 Task: Create a rule from the Routing list, Task moved to a section -> Set Priority in the project AgileHaven , set the section as To-Do and set the priority of the task as  High
Action: Mouse moved to (1045, 169)
Screenshot: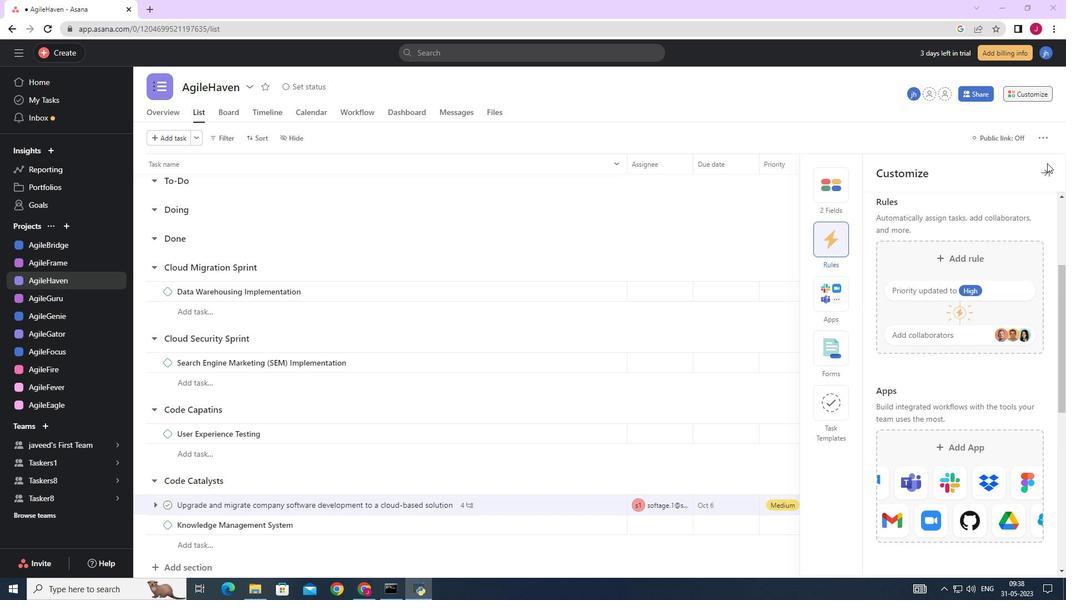 
Action: Mouse pressed left at (1045, 169)
Screenshot: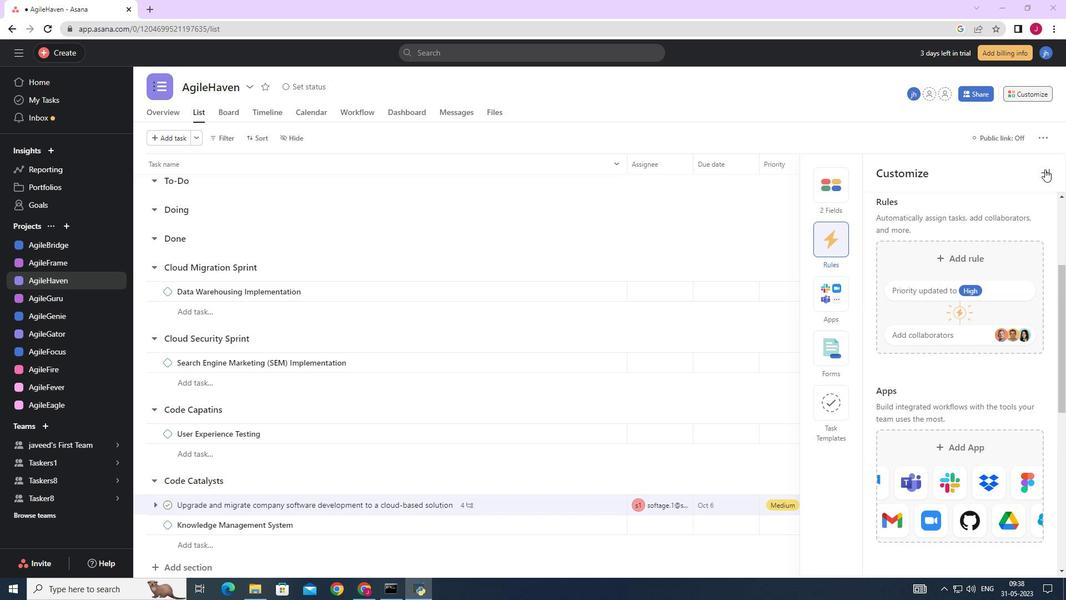 
Action: Mouse moved to (1036, 94)
Screenshot: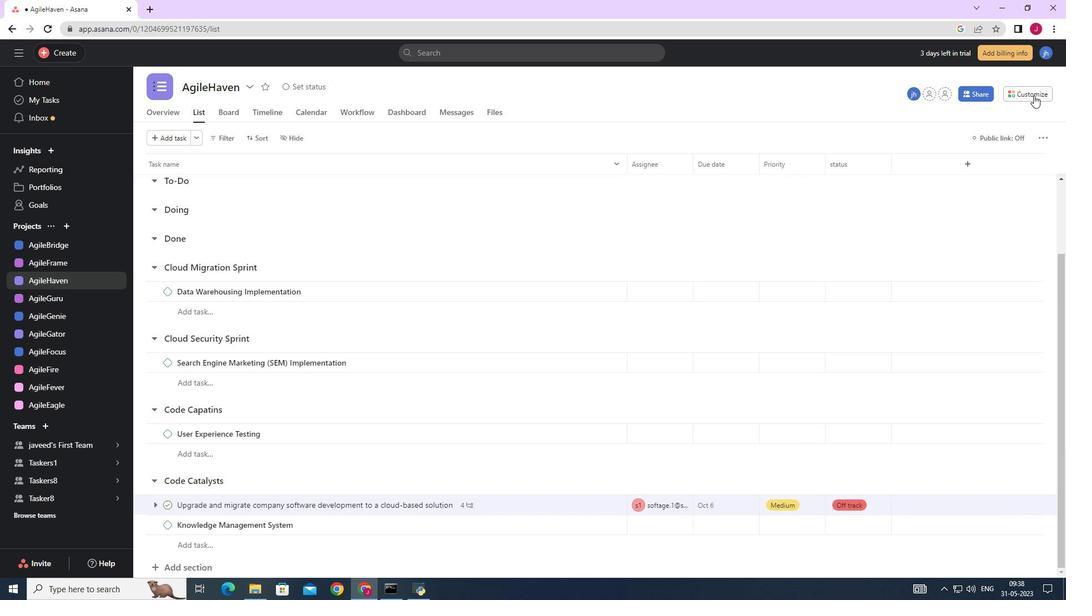 
Action: Mouse pressed left at (1036, 94)
Screenshot: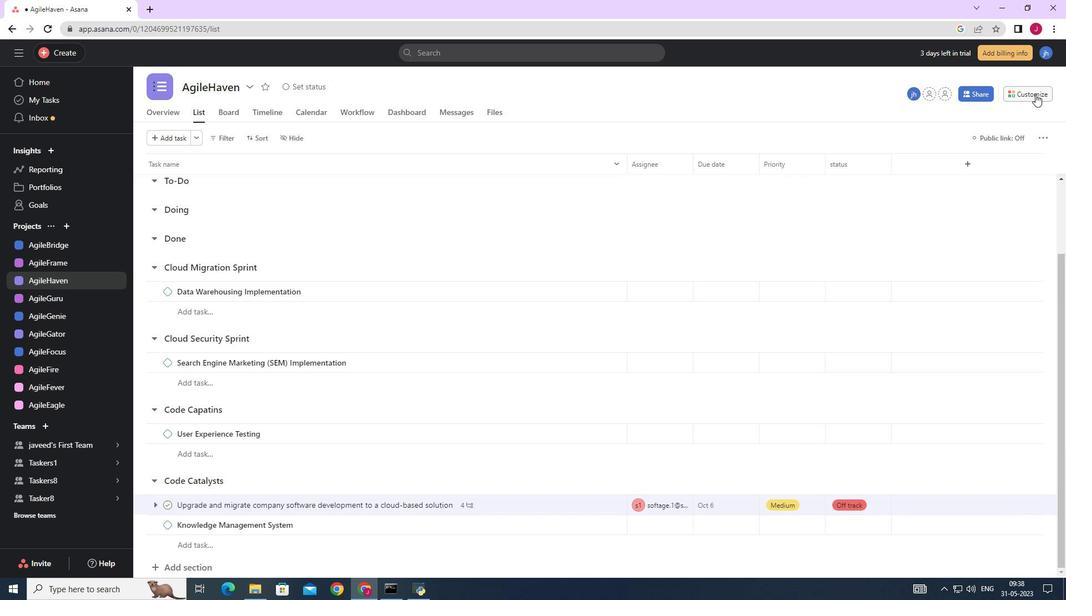 
Action: Mouse moved to (830, 241)
Screenshot: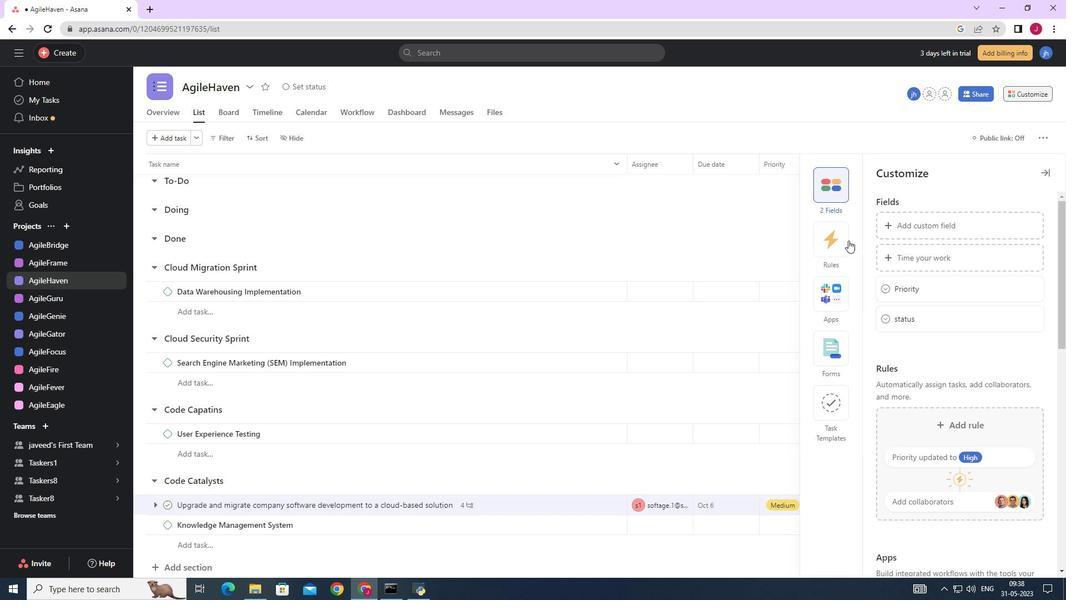 
Action: Mouse pressed left at (830, 241)
Screenshot: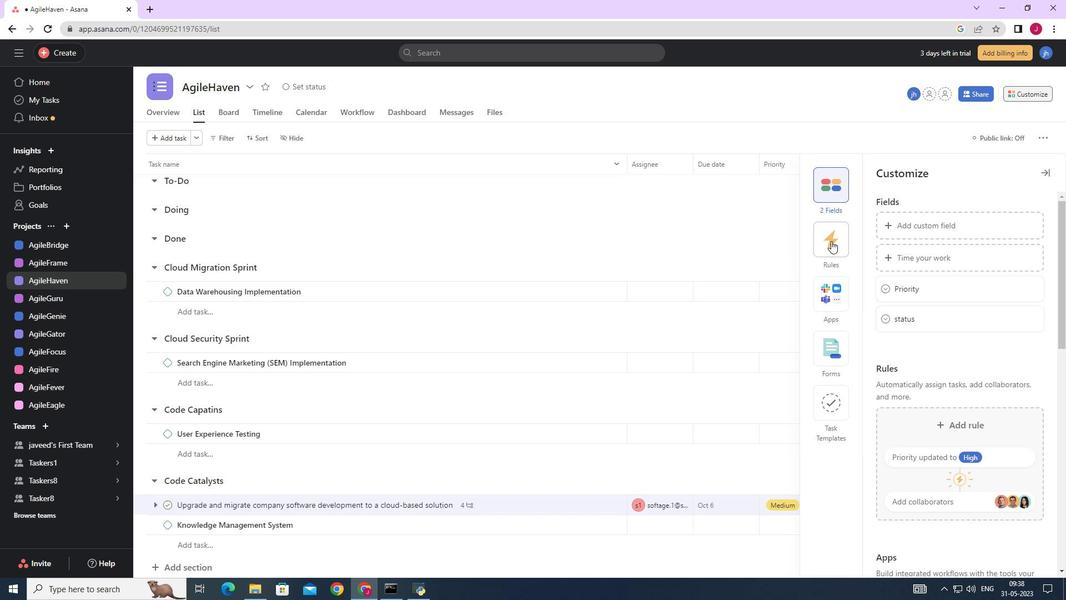 
Action: Mouse moved to (945, 257)
Screenshot: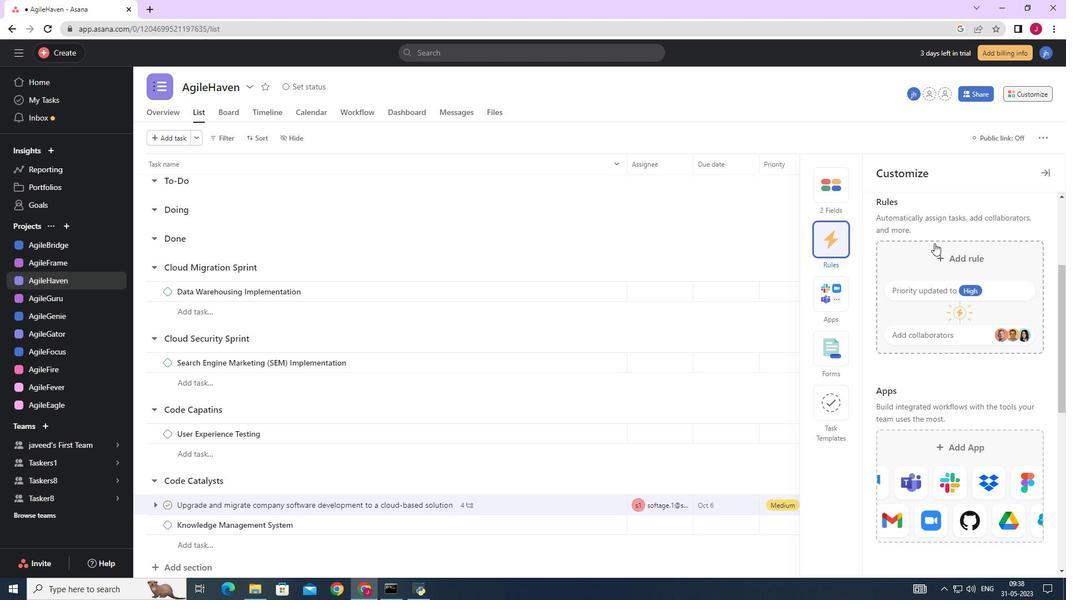 
Action: Mouse pressed left at (945, 257)
Screenshot: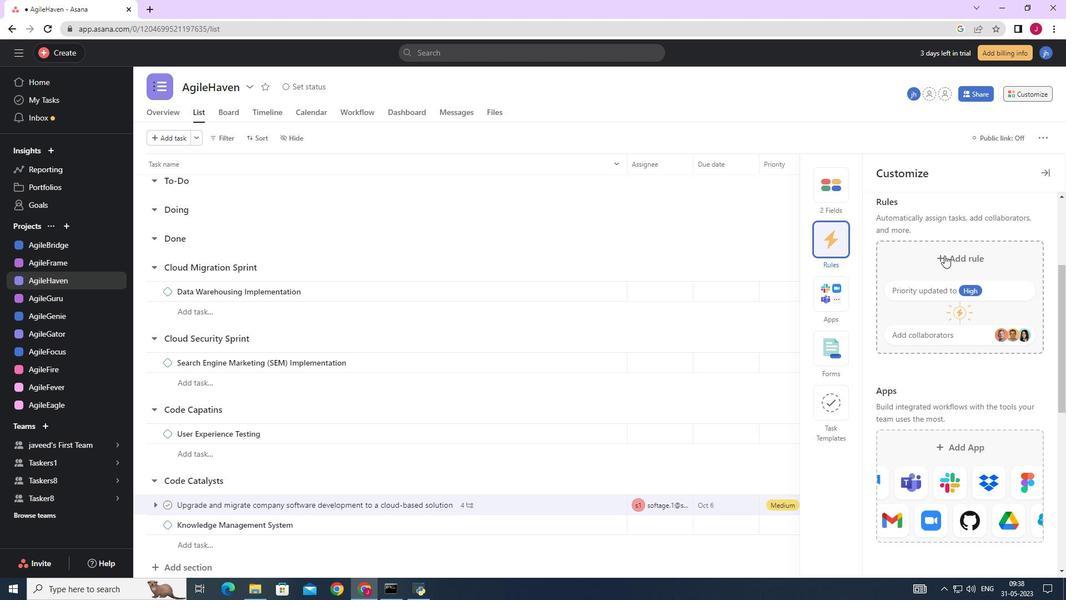 
Action: Mouse moved to (231, 144)
Screenshot: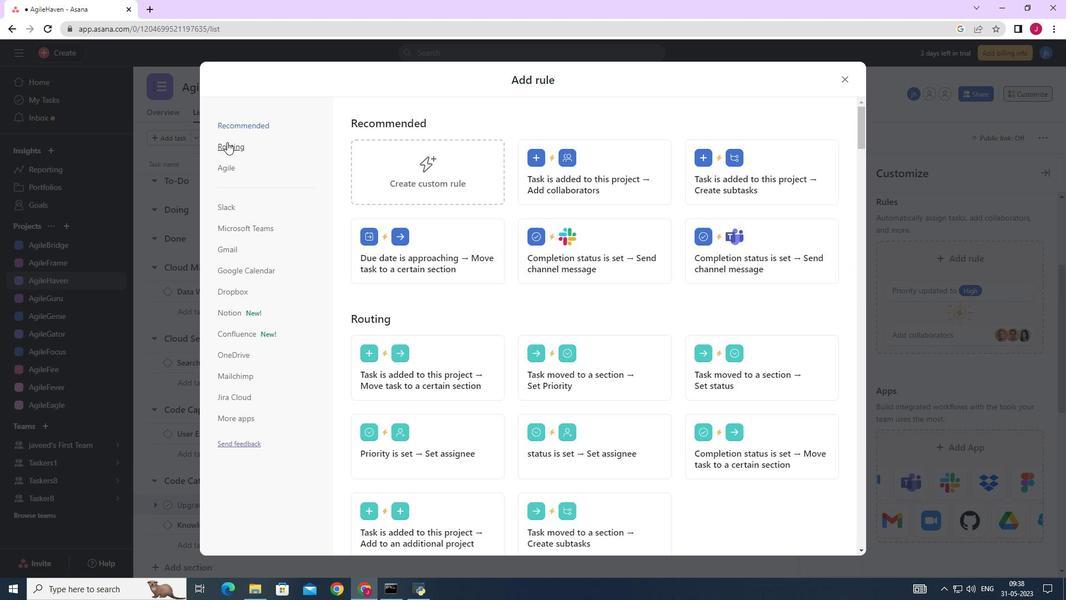 
Action: Mouse pressed left at (231, 144)
Screenshot: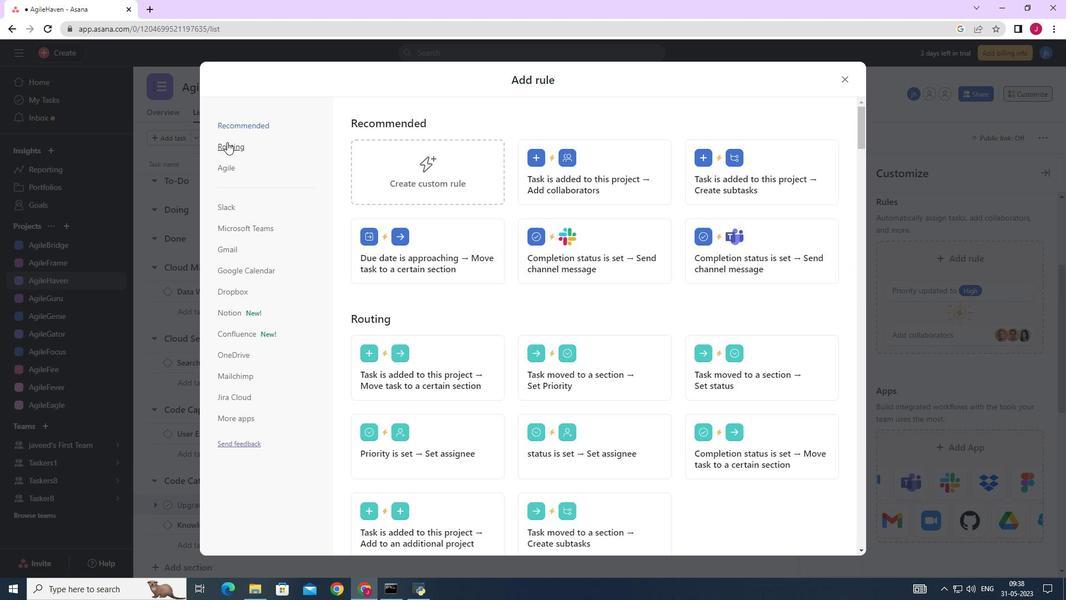 
Action: Mouse moved to (587, 176)
Screenshot: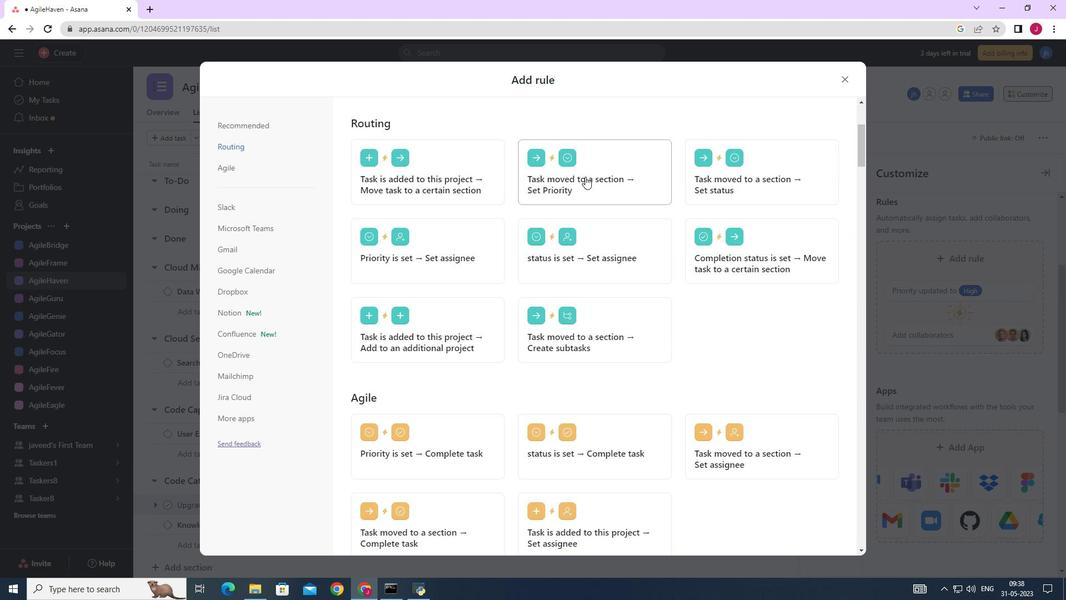 
Action: Mouse pressed left at (587, 176)
Screenshot: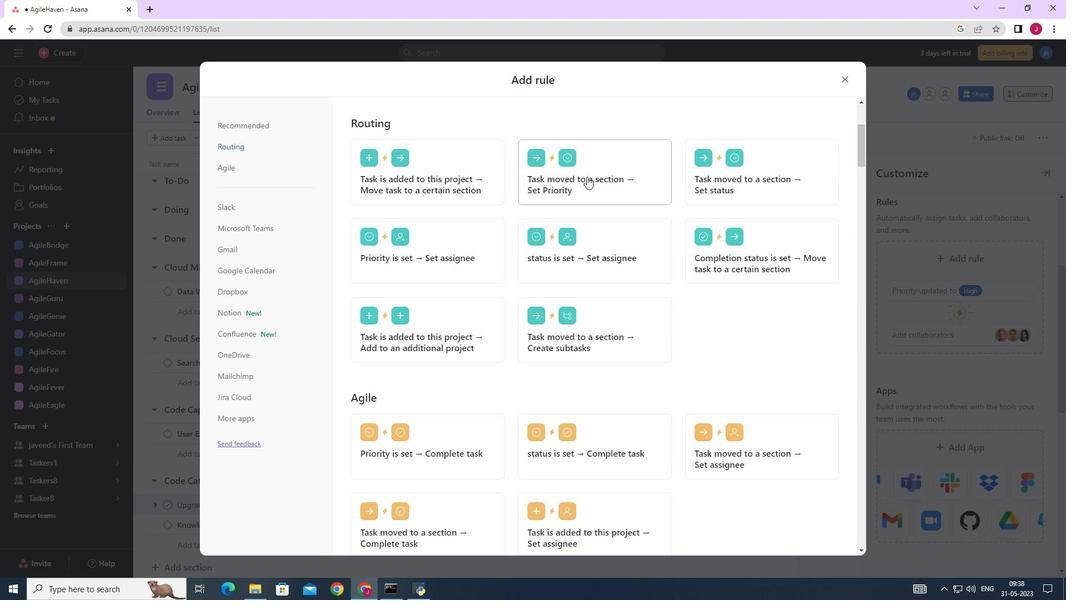 
Action: Mouse moved to (423, 301)
Screenshot: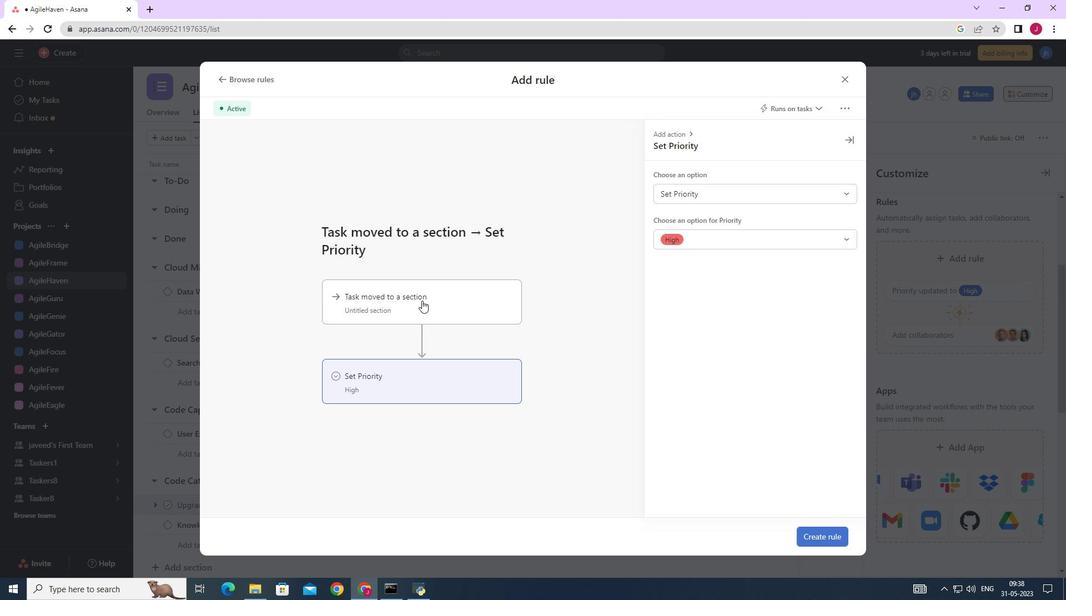 
Action: Mouse pressed left at (423, 301)
Screenshot: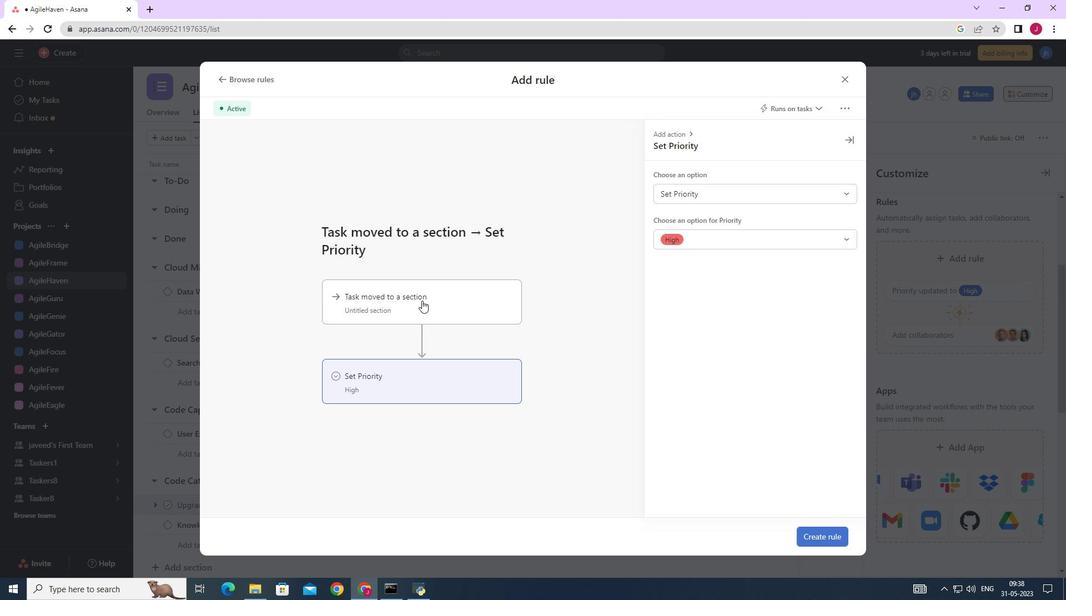 
Action: Mouse moved to (721, 188)
Screenshot: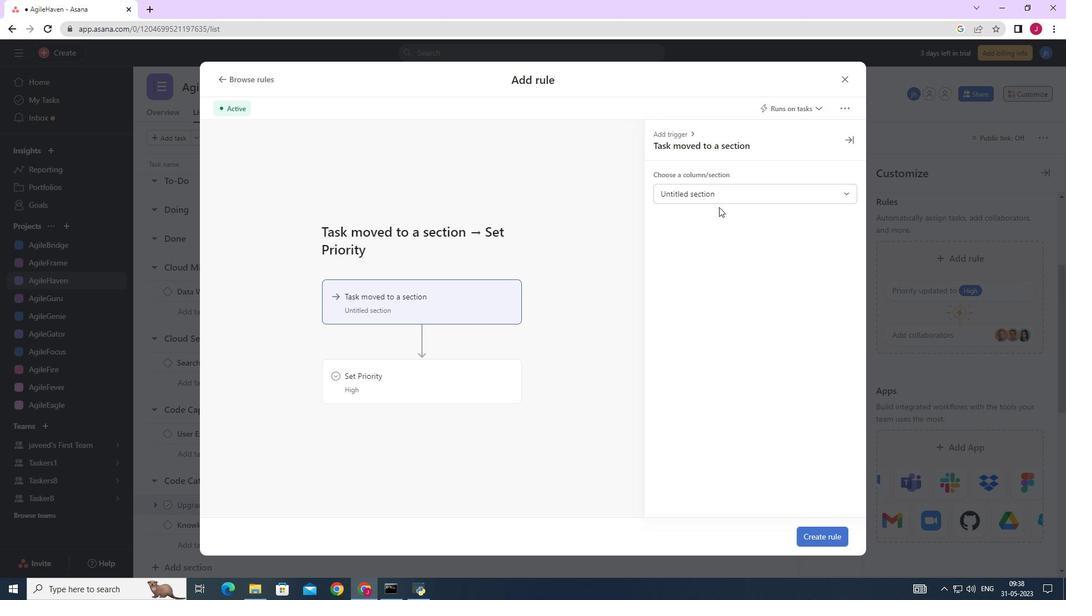 
Action: Mouse pressed left at (721, 188)
Screenshot: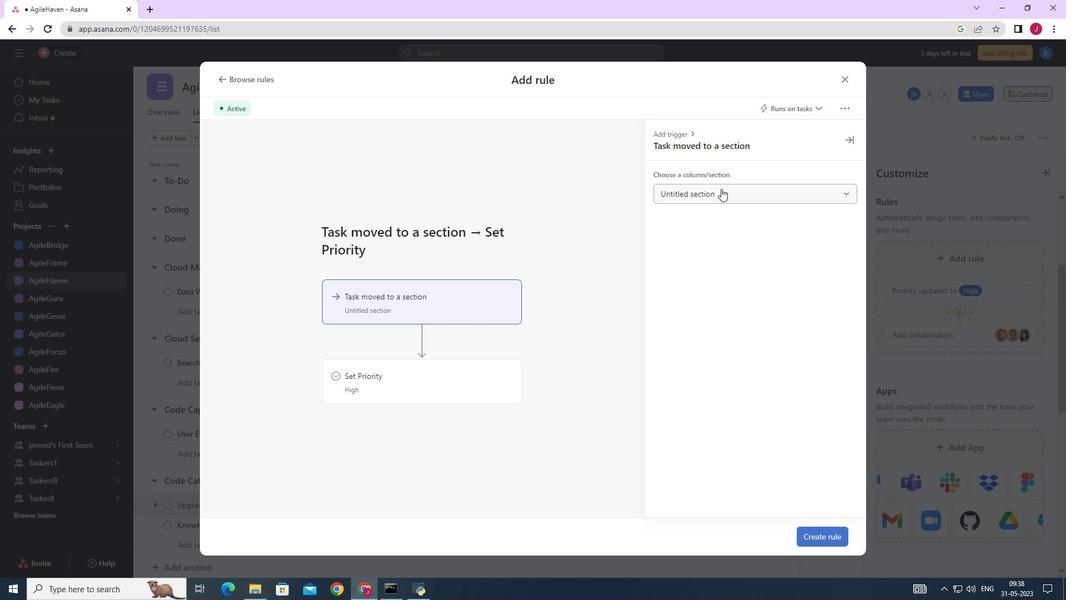 
Action: Mouse moved to (699, 241)
Screenshot: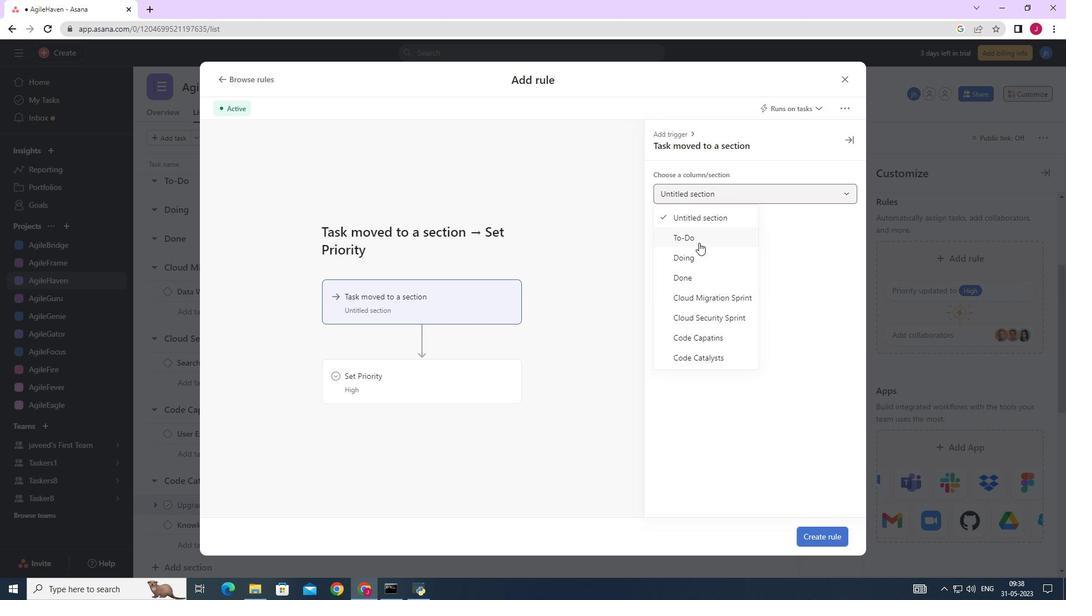 
Action: Mouse pressed left at (699, 241)
Screenshot: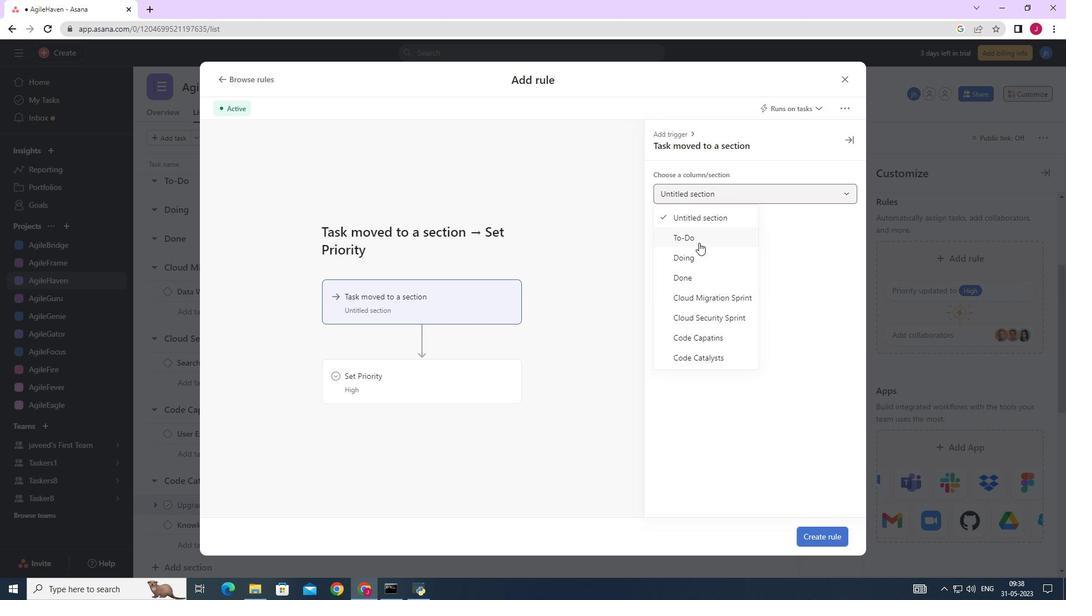 
Action: Mouse moved to (421, 387)
Screenshot: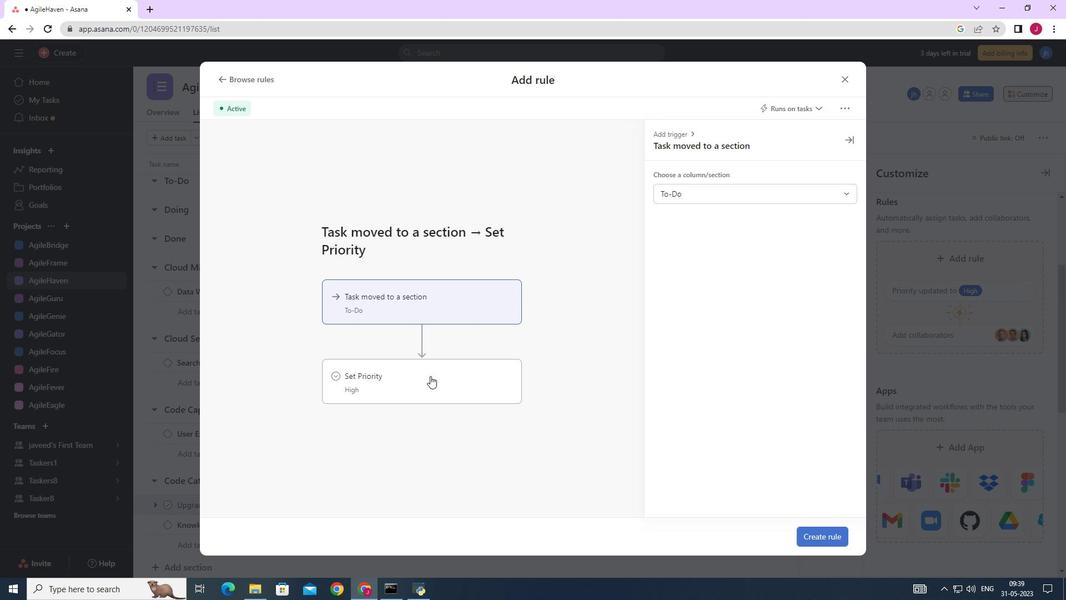 
Action: Mouse pressed left at (421, 387)
Screenshot: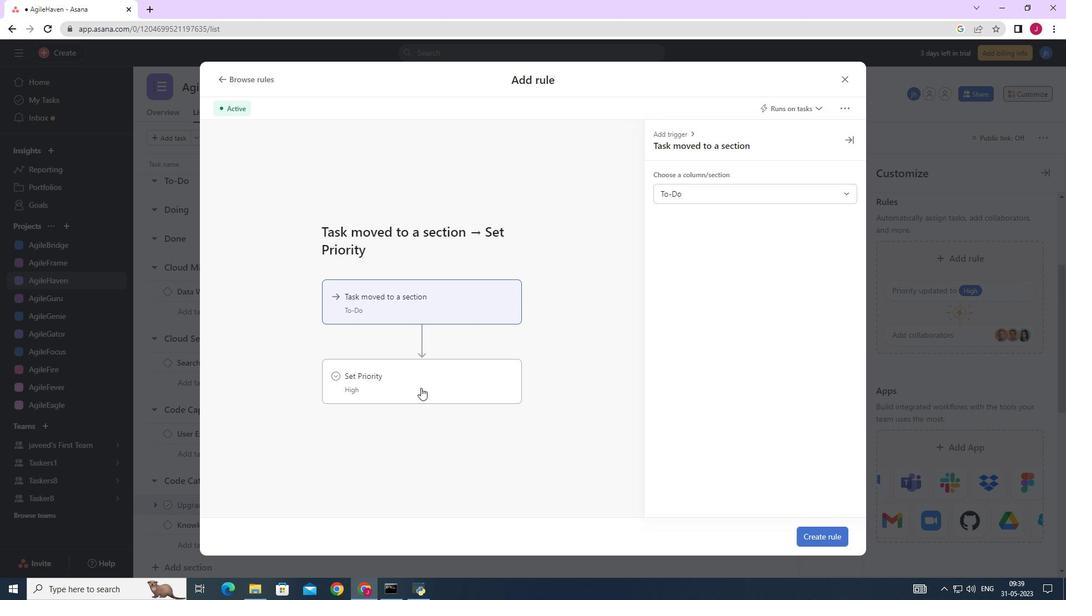 
Action: Mouse moved to (695, 192)
Screenshot: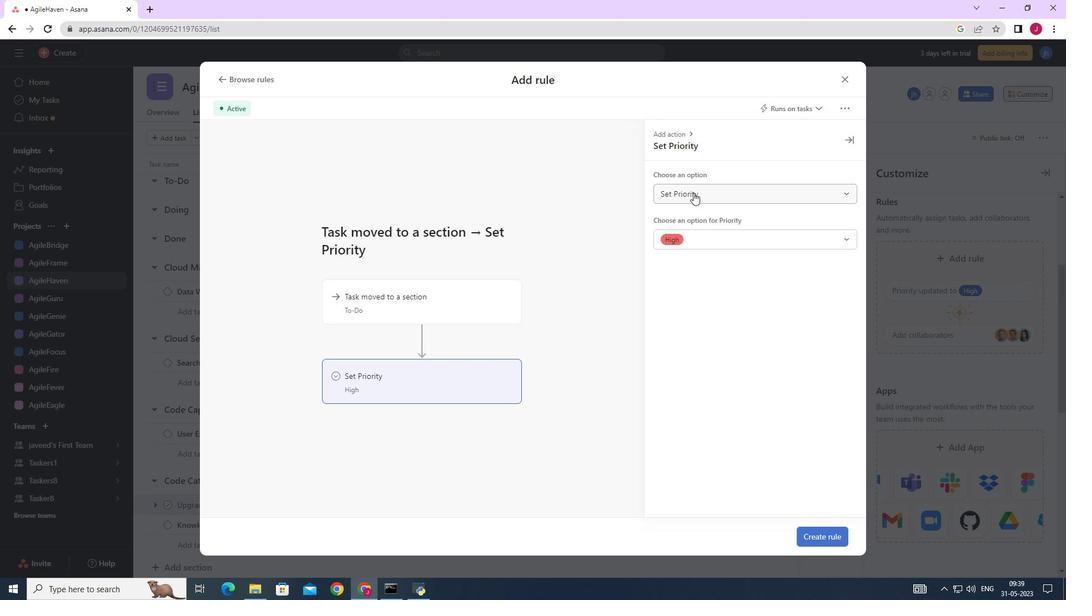 
Action: Mouse pressed left at (695, 192)
Screenshot: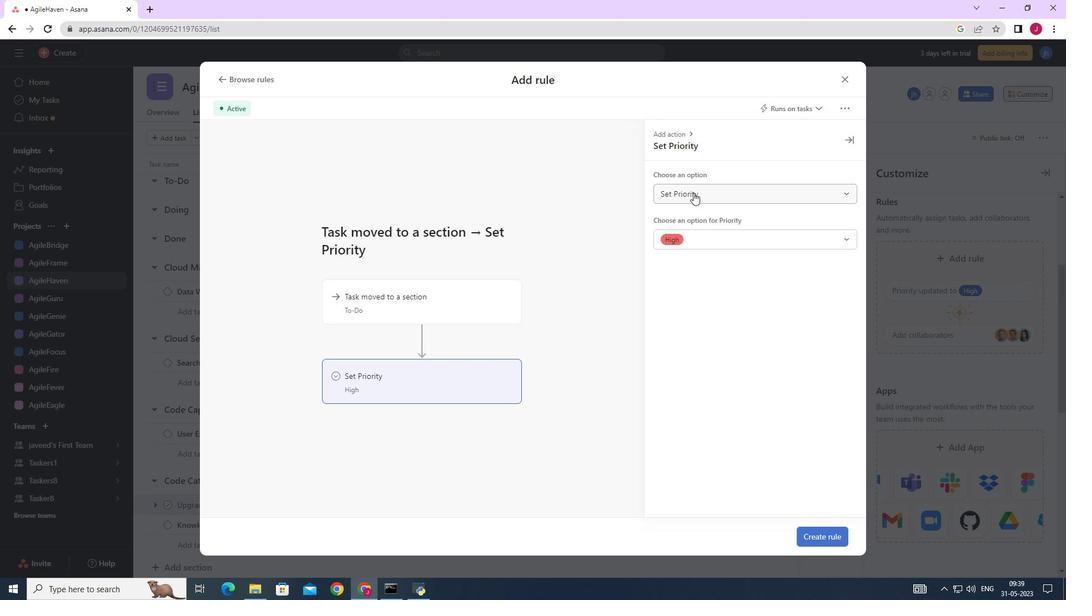 
Action: Mouse moved to (703, 215)
Screenshot: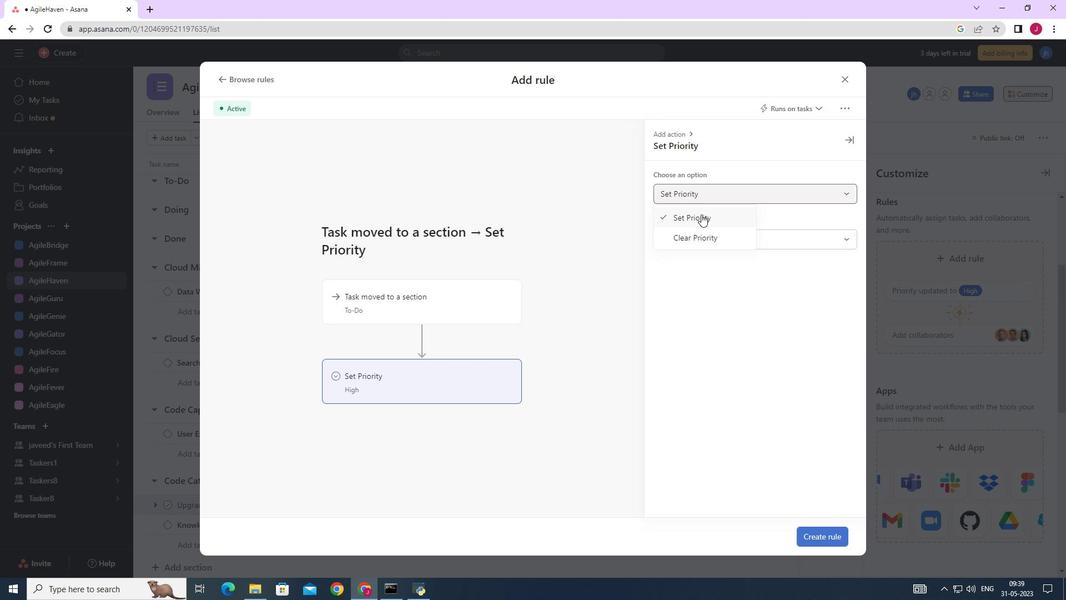 
Action: Mouse pressed left at (703, 215)
Screenshot: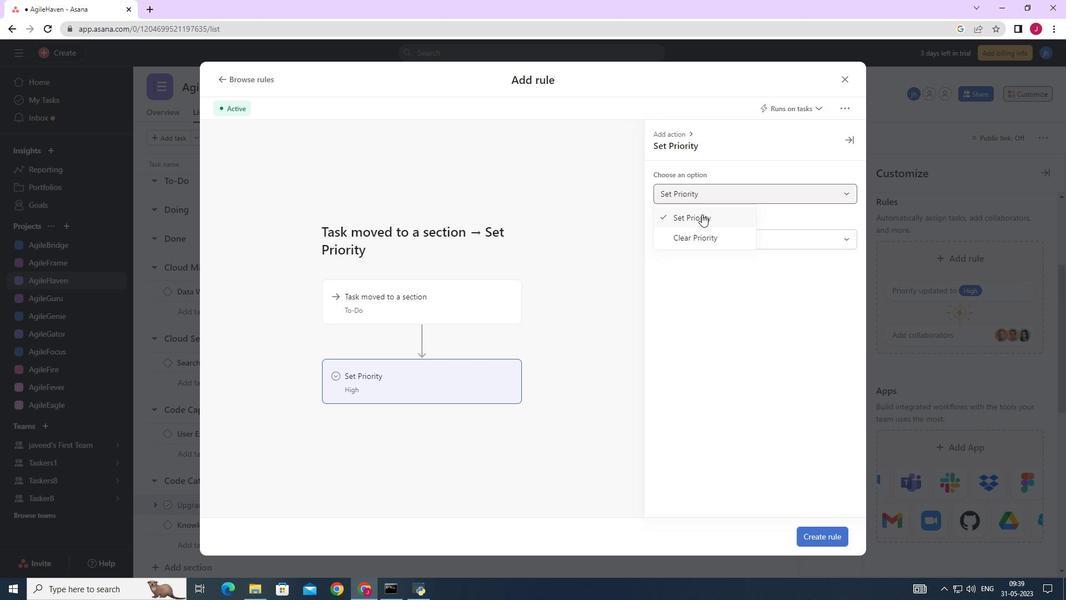 
Action: Mouse moved to (671, 240)
Screenshot: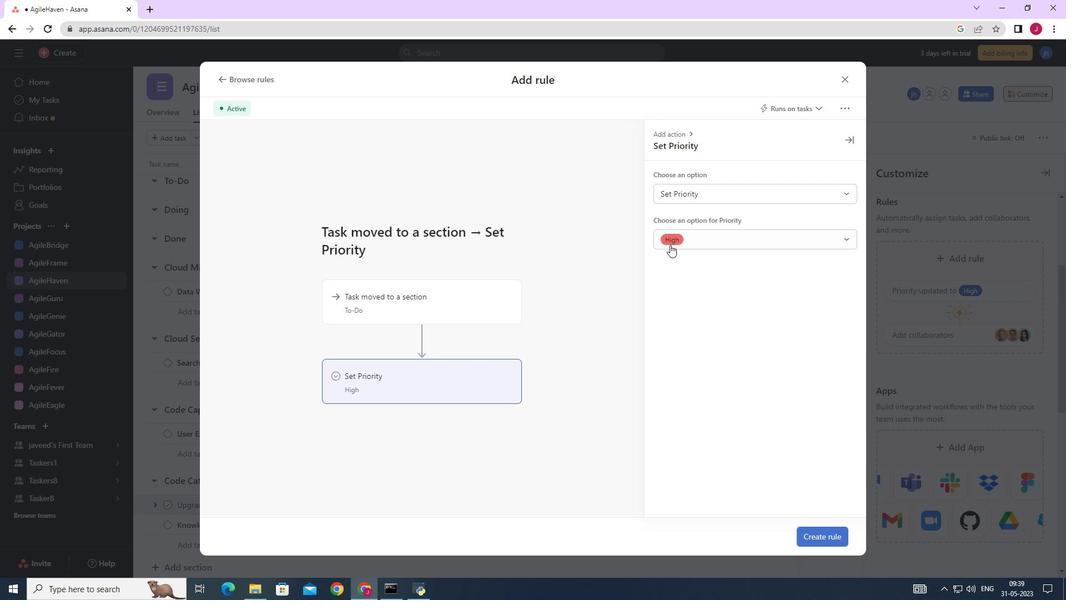 
Action: Mouse pressed left at (671, 240)
Screenshot: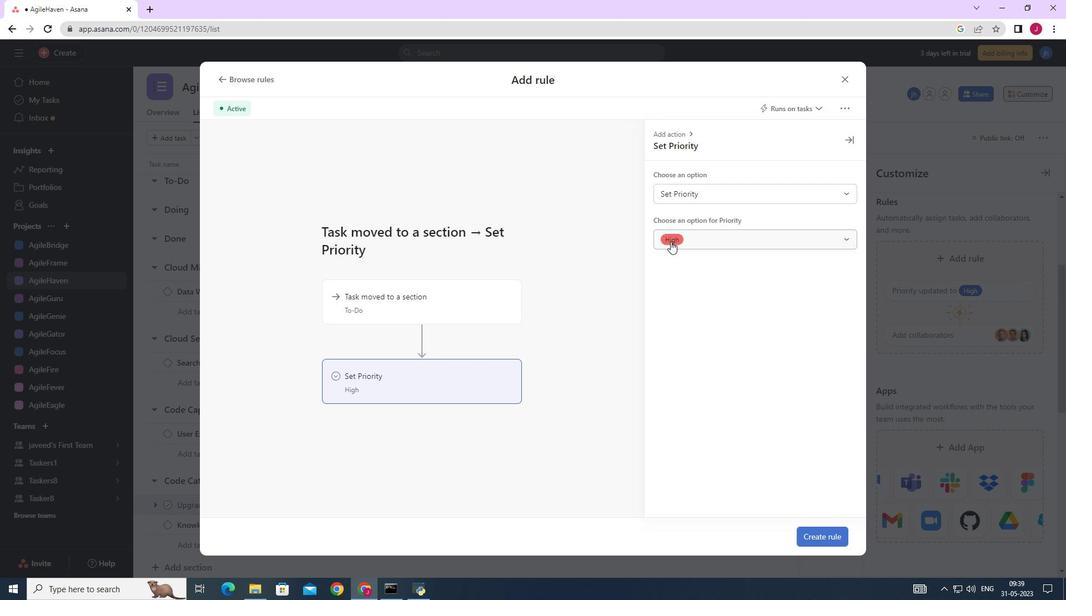 
Action: Mouse pressed left at (671, 240)
Screenshot: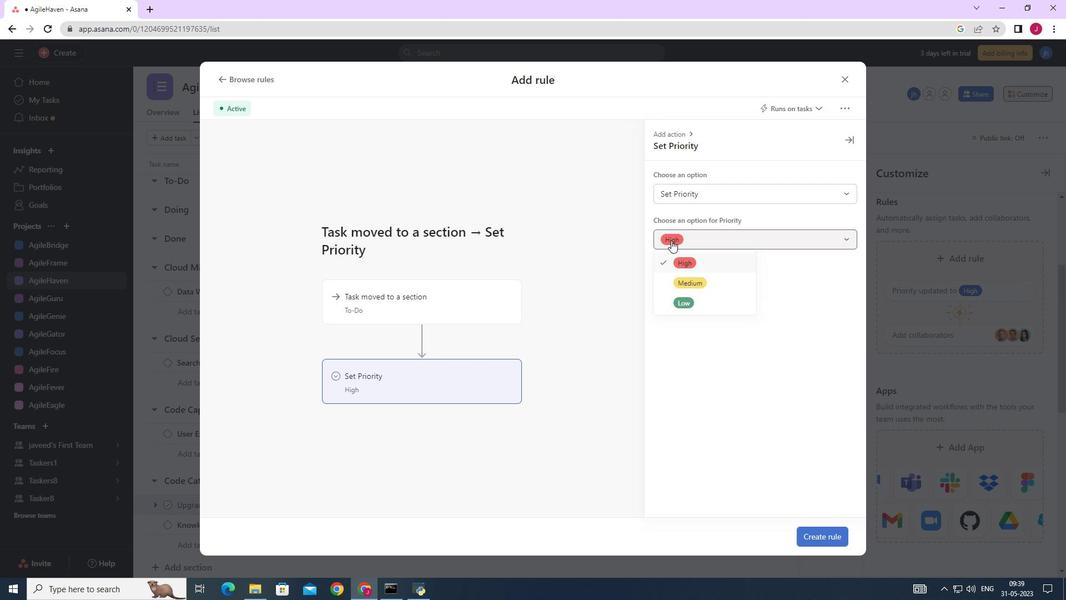 
Action: Mouse moved to (823, 534)
Screenshot: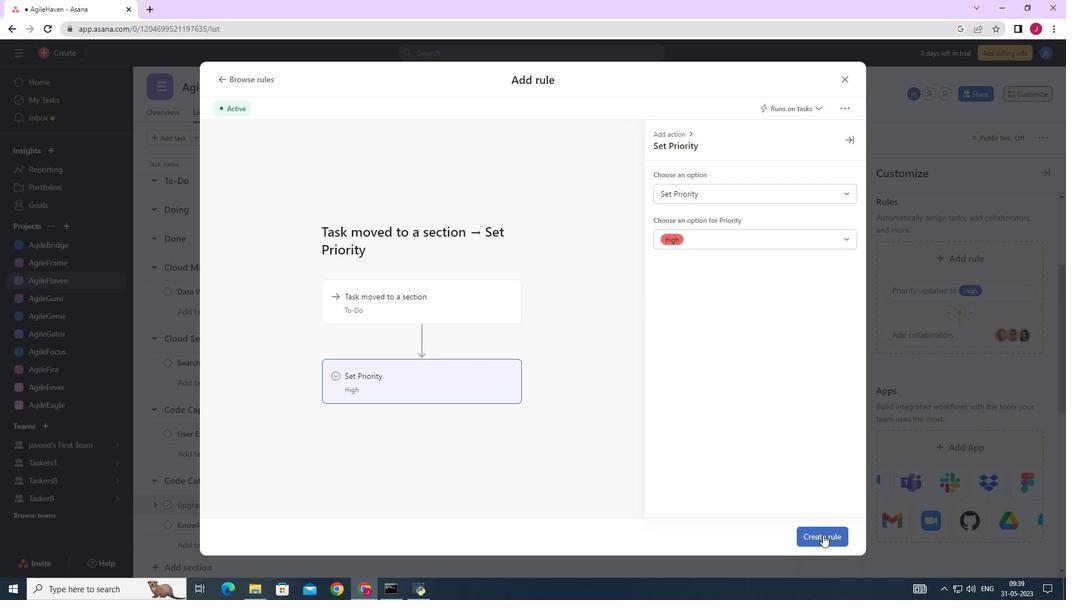 
Action: Mouse pressed left at (823, 534)
Screenshot: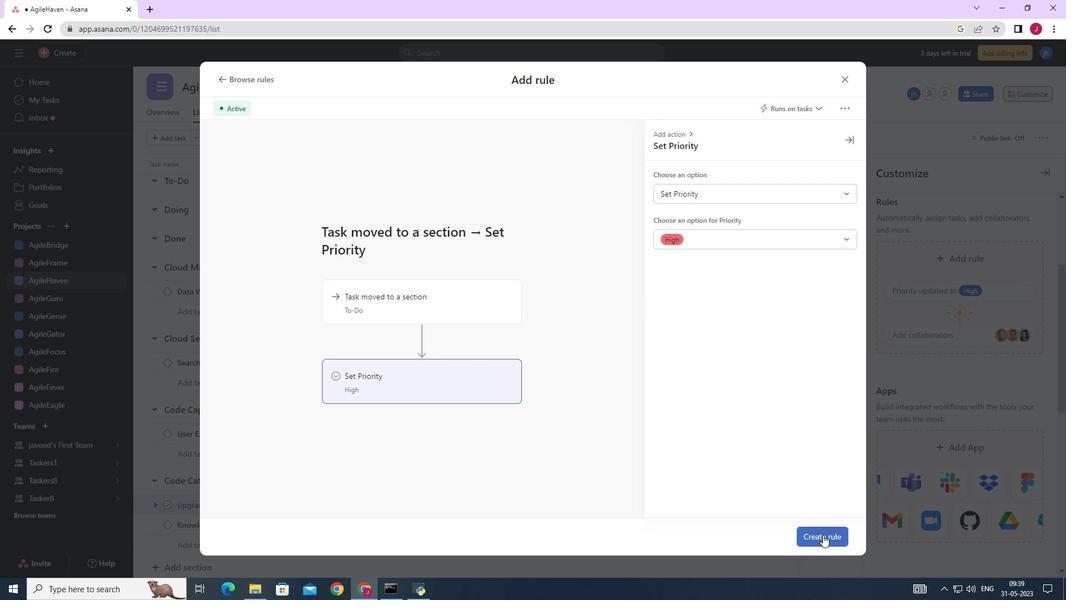 
Action: Mouse moved to (801, 517)
Screenshot: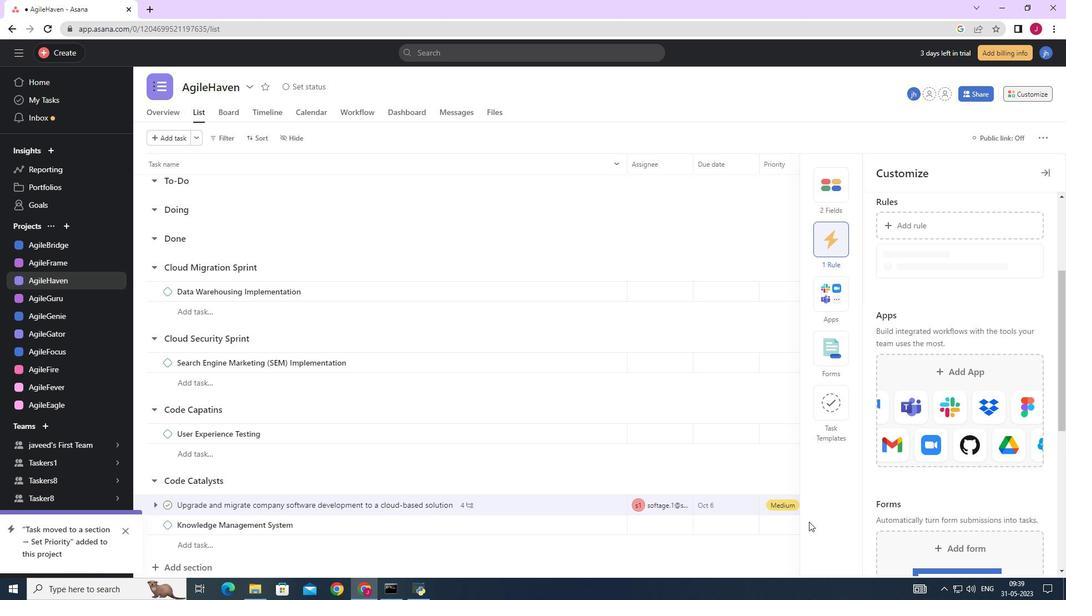 
